 Task: Open a blank worksheet and write heading  SpendSmartAdd Dates in a column and its values below  '2023-05-01, 2023-05-03, 2023-05-05, 2023-05-10, 2023-05-15, 2023-05-20, 2023-05-25 & 2023-05-31'Add Categories in next column and its values below  Groceries, Dining Out, Transportation, Entertainment, Shopping, Utilities, Health & Miscellaneous. Add Descriptions in next column and its values below  Supermarket, Restaurant, Public Transport, Movie Tickets, Clothing Store, Internet Bill, Pharmacy & Online PurchaseAdd Amountin next column and its values below  $50, $30, $10, $20, $100, $60, $40 & $50Save page BankStmts reviewbook
Action: Mouse moved to (17, 23)
Screenshot: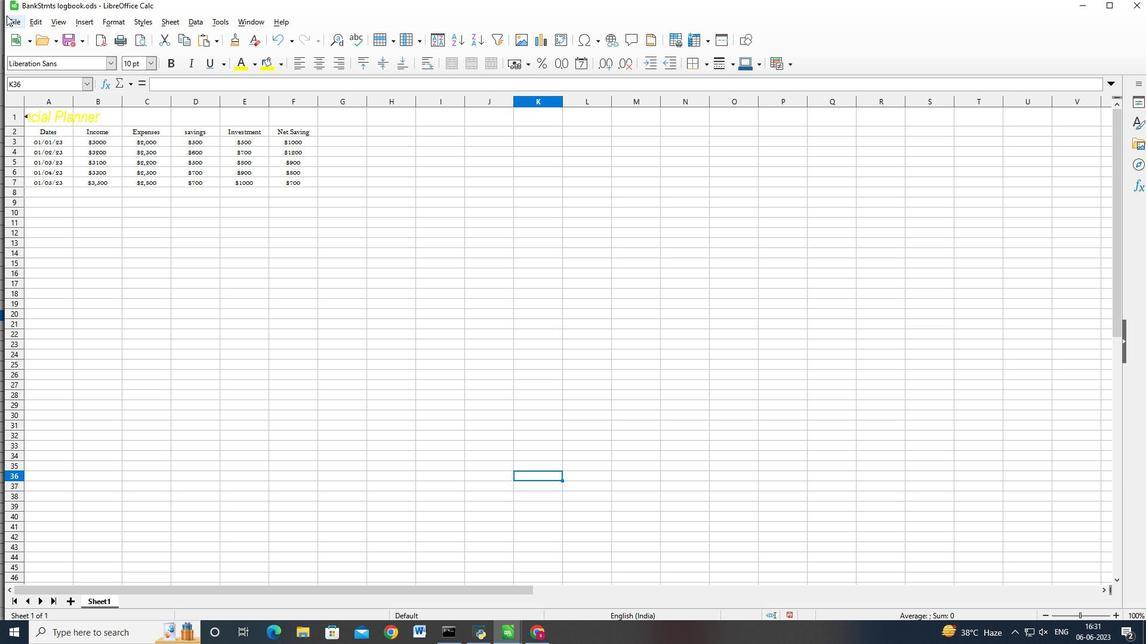 
Action: Mouse pressed left at (17, 23)
Screenshot: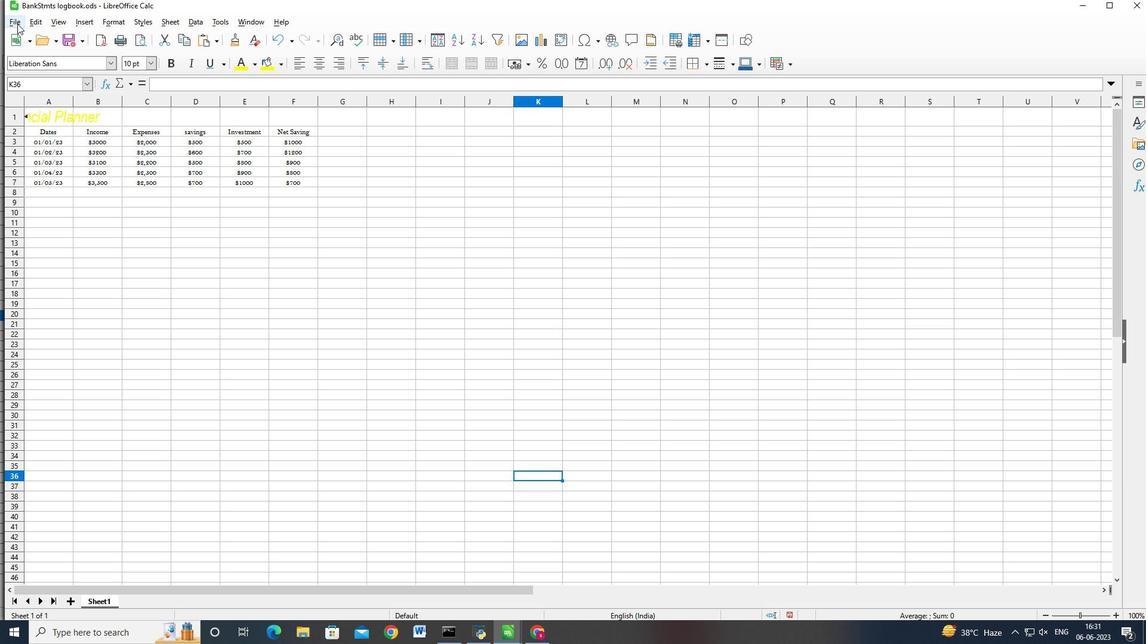 
Action: Mouse moved to (142, 48)
Screenshot: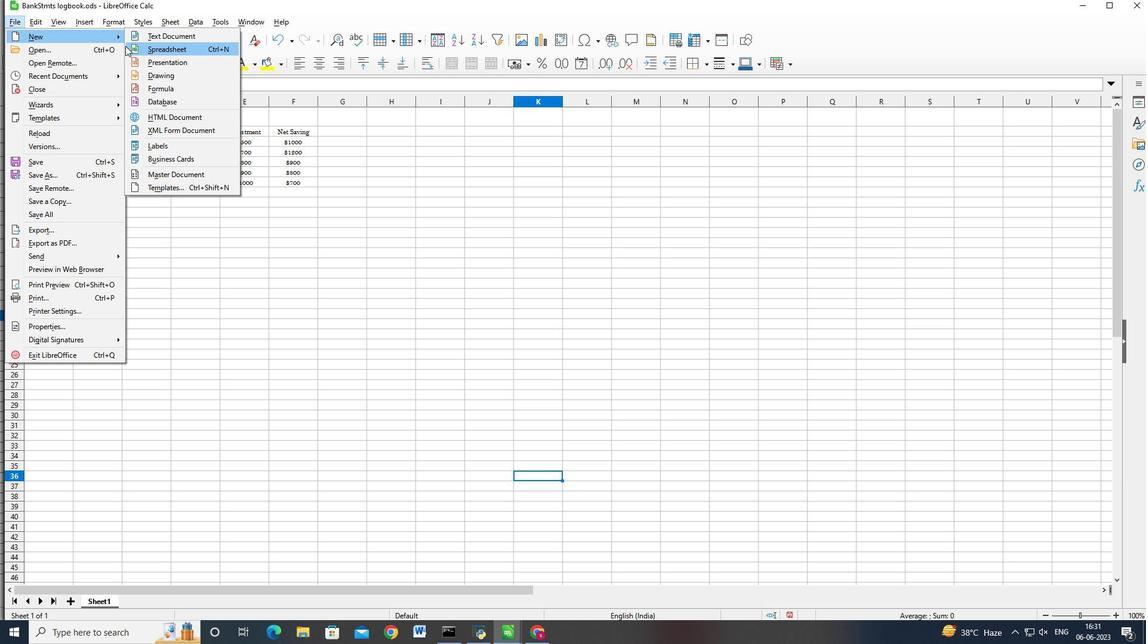 
Action: Mouse pressed left at (142, 48)
Screenshot: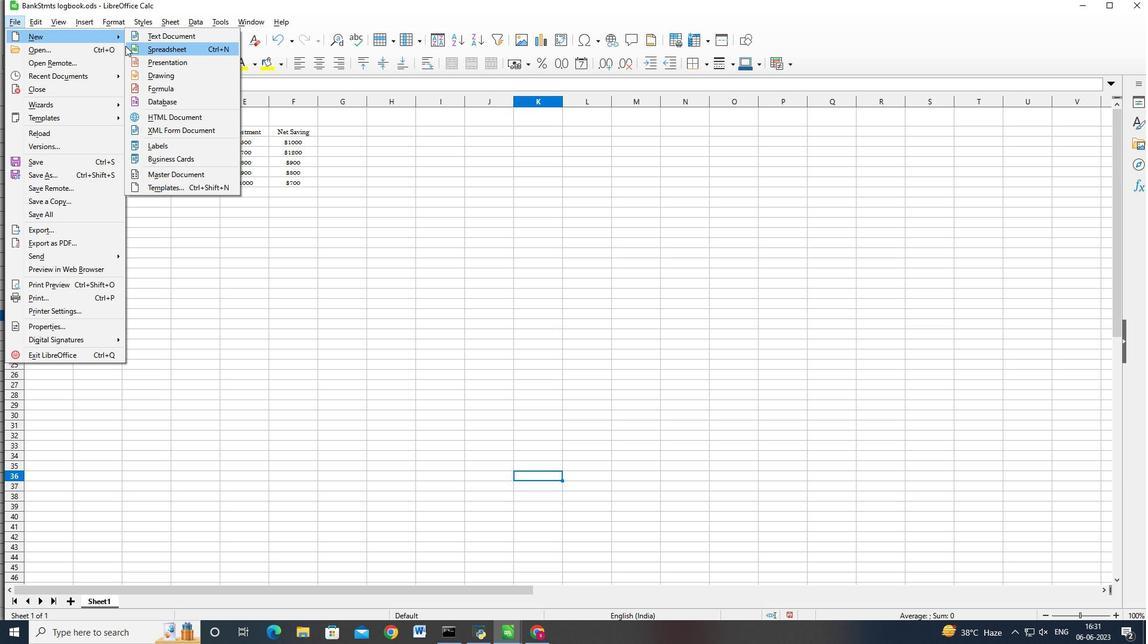 
Action: Mouse moved to (204, 117)
Screenshot: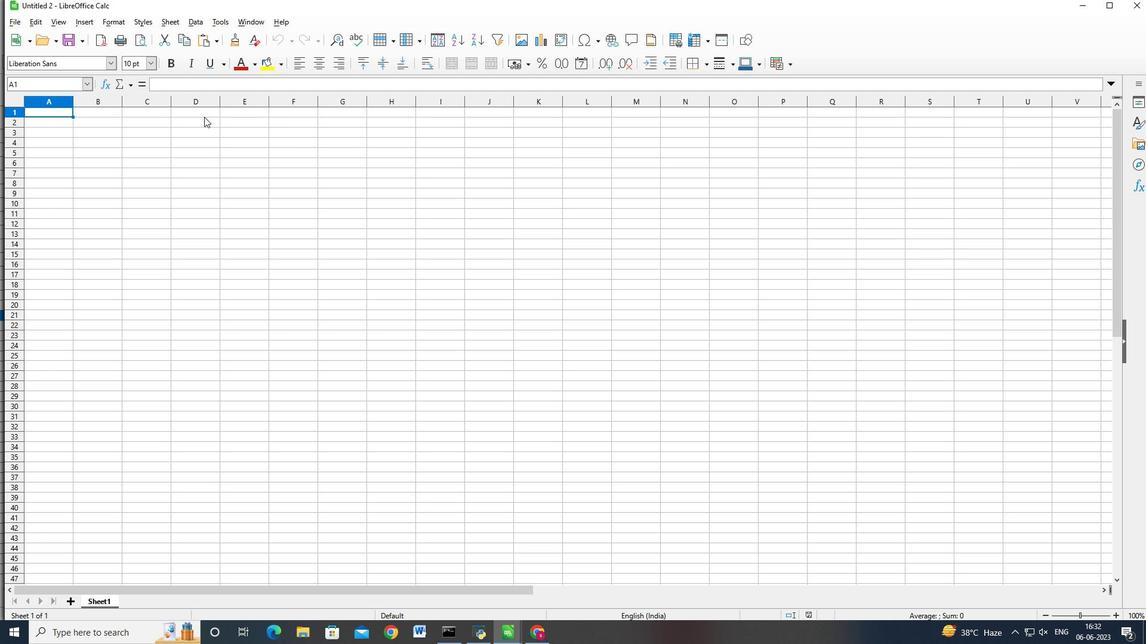 
Action: Key pressed <Key.shift>Spends<Key.backspace><Key.shift_r>Smart<Key.enter><Key.backspace>
Screenshot: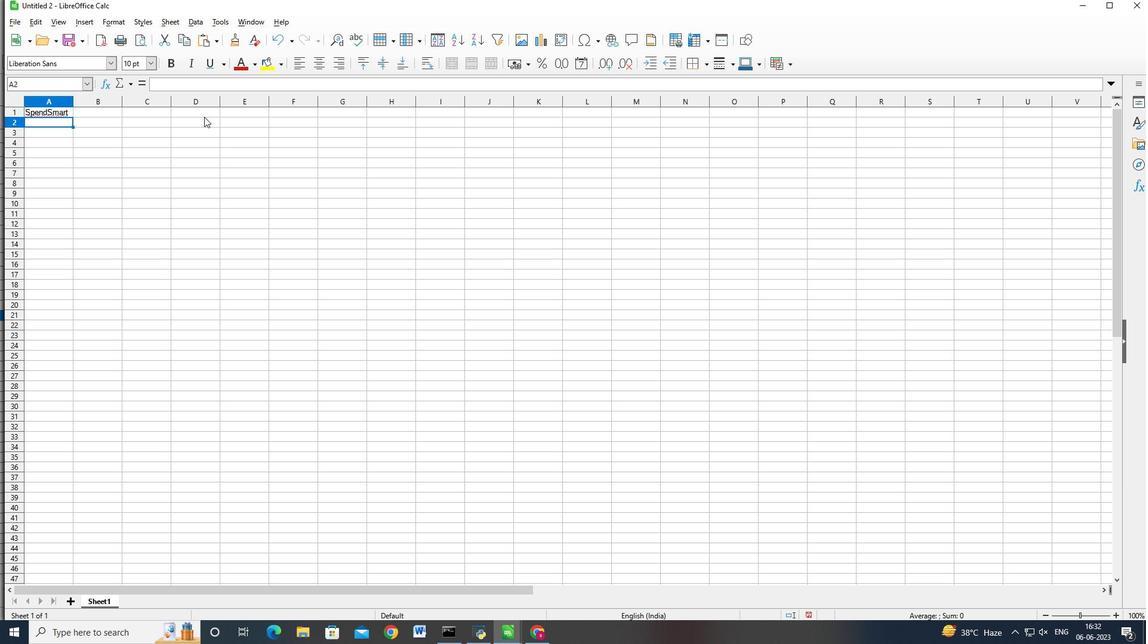
Action: Mouse moved to (654, 247)
Screenshot: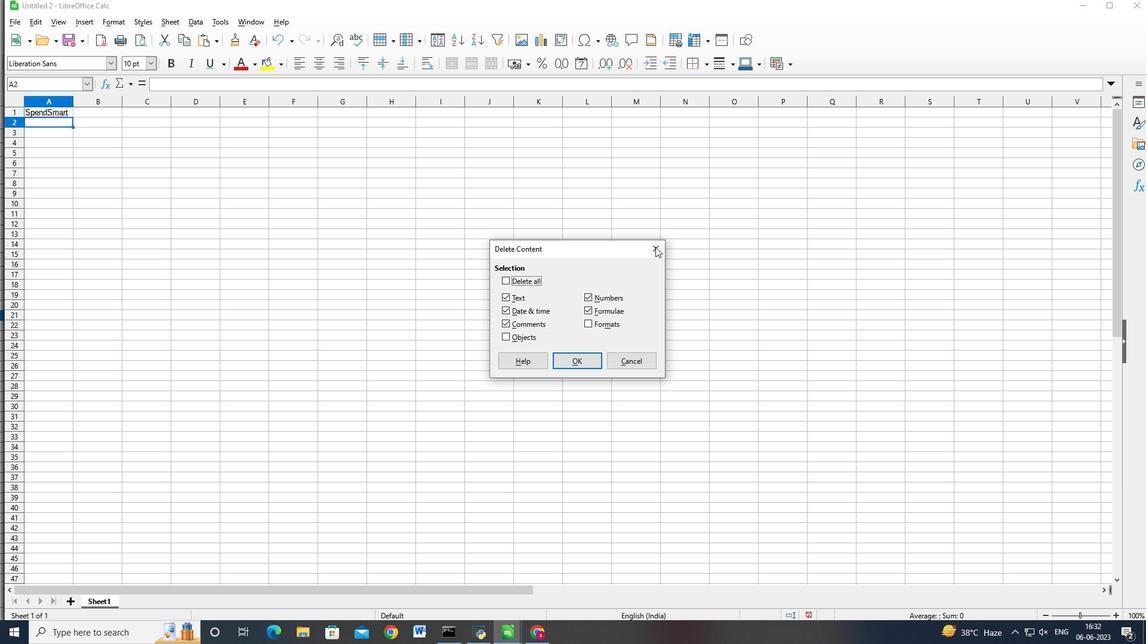 
Action: Mouse pressed left at (654, 247)
Screenshot: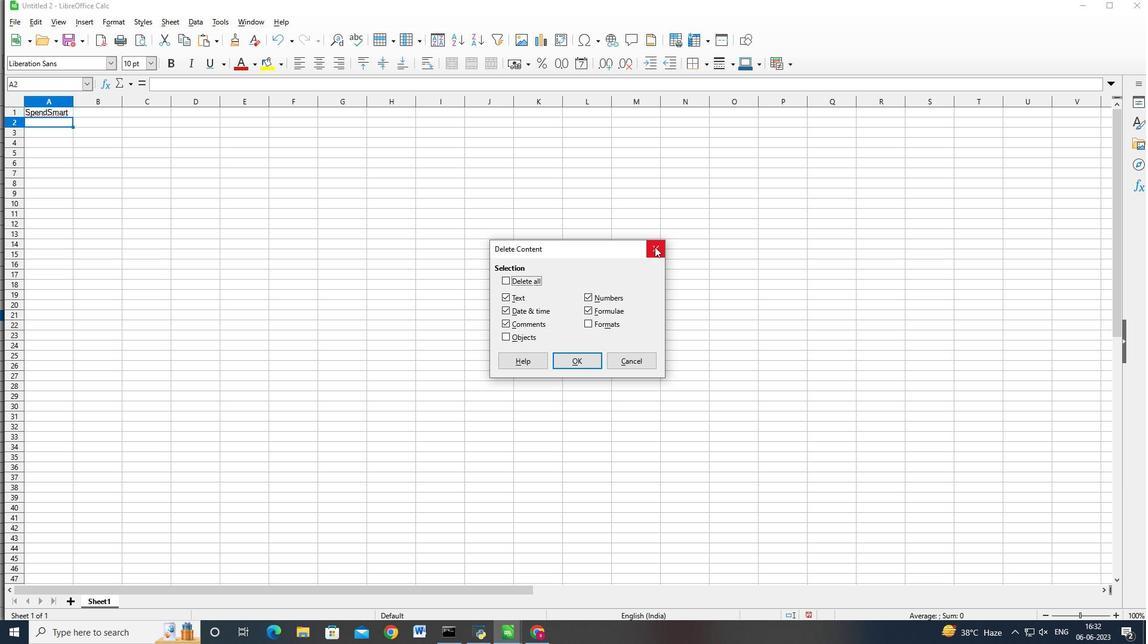 
Action: Mouse moved to (57, 135)
Screenshot: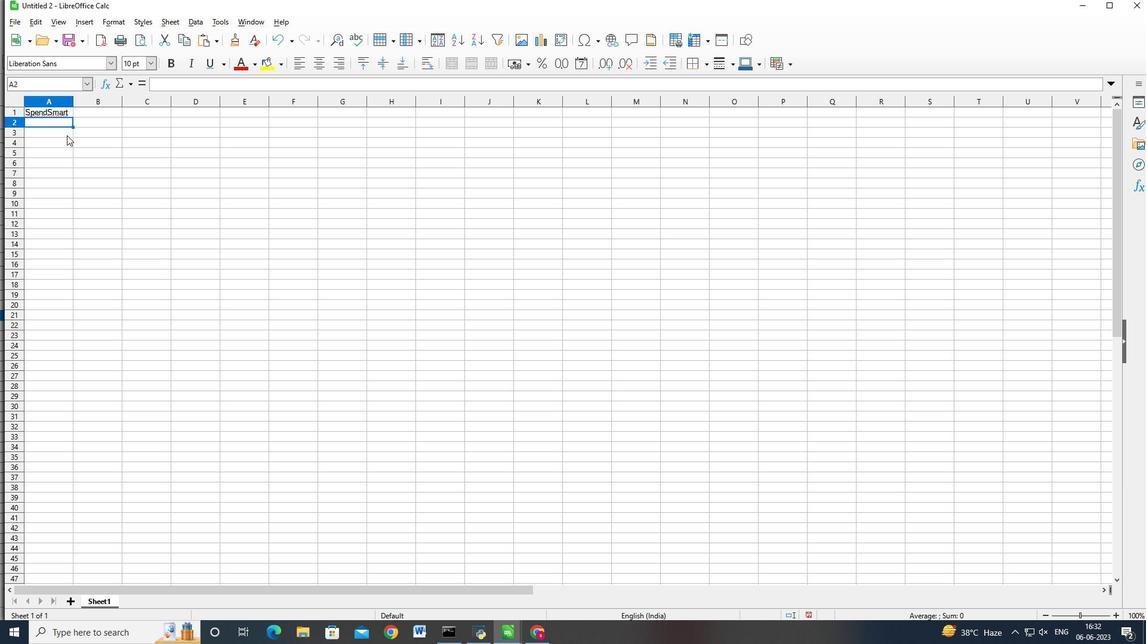 
Action: Key pressed <Key.shift_r>Dates<Key.enter>2023-05-01<Key.enter>2023-05-03<Key.enter>2023-05-05<Key.enter>2023-051<Key.backspace>0<Key.backspace>-10<Key.enter>2023-05-15<Key.enter>2023-05-20<Key.enter>2023-05-25<Key.enter>2023-05-31<Key.tab><Key.up><Key.up><Key.up><Key.up><Key.up><Key.up><Key.up><Key.up><Key.up><Key.up><Key.up><Key.up><Key.up><Key.down><Key.shift_r>Categorei<Key.backspace><Key.backspace>ies<Key.enter><Key.shift>D<Key.backspace><Key.shift>Groceries<Key.enter><Key.shift><Key.shift><Key.shift><Key.shift><Key.shift><Key.shift><Key.shift><Key.shift><Key.shift><Key.shift><Key.shift><Key.shift><Key.shift>Dining<Key.space><Key.shift>Out<Key.enter><Key.shift>Transportation<Key.enter><Key.shift_r>Entertainment<Key.enter><Key.shift_r>Shopping<Key.enter><Key.shift>Utilities<Key.enter><Key.shift>Health<Key.enter><Key.shift>Miscellaneous<Key.right><Key.up><Key.up><Key.up><Key.up><Key.up><Key.up><Key.up><Key.up><Key.shift_r>Descriptions<Key.enter><Key.shift_r>Supermarket<Key.enter><Key.shift_r>Restaurn<Key.backspace>ant<Key.enter><Key.shift>Public<Key.space><Key.shift>Transport<Key.enter><Key.shift>Moview<Key.backspace><Key.space><Key.shift>Tickets<Key.enter><Key.shift>Clothing<Key.space><Key.shift_r>Store<Key.enter><Key.shift>Internte<Key.backspace><Key.backspace>et<Key.space><Key.shift>Bill<Key.enter><Key.shift><Key.shift><Key.shift><Key.shift><Key.shift>Phara<Key.backspace>macy<Key.enter><Key.shift>Online<Key.space><Key.shift>Purchase<Key.right><Key.up><Key.up><Key.up><Key.up><Key.up><Key.up><Key.up><Key.up><Key.shift_r>Amount<Key.enter><Key.shift_r>$50<Key.enter><Key.shift_r><Key.shift_r><Key.shift_r><Key.shift_r>$30<Key.enter><Key.shift_r><Key.shift_r>$19<Key.enter><Key.up>
Screenshot: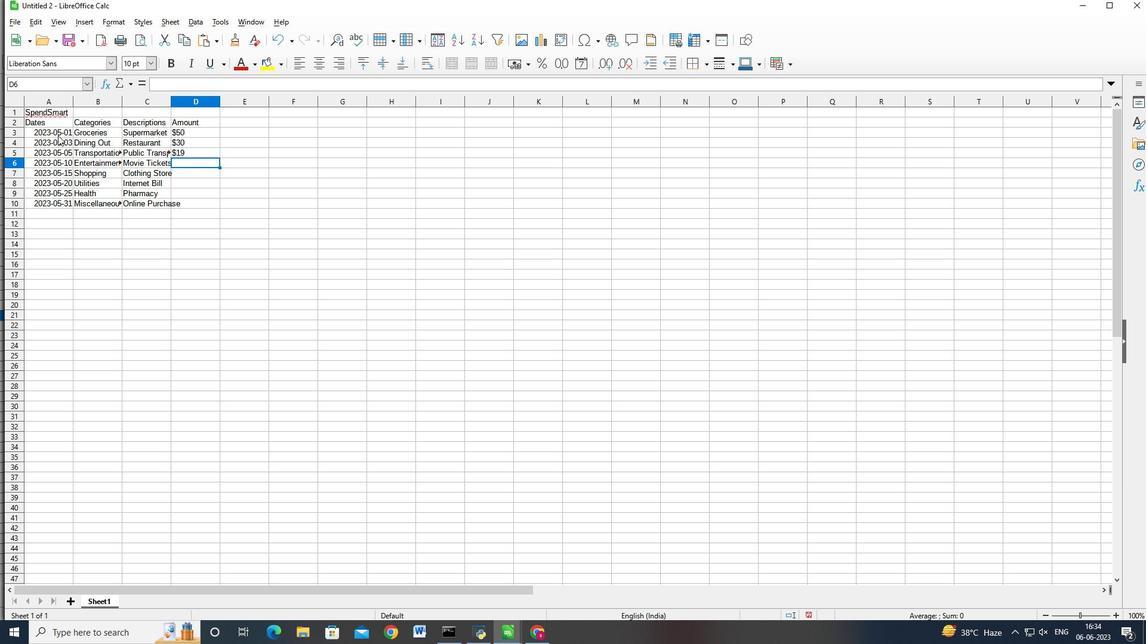 
Action: Mouse moved to (176, 80)
Screenshot: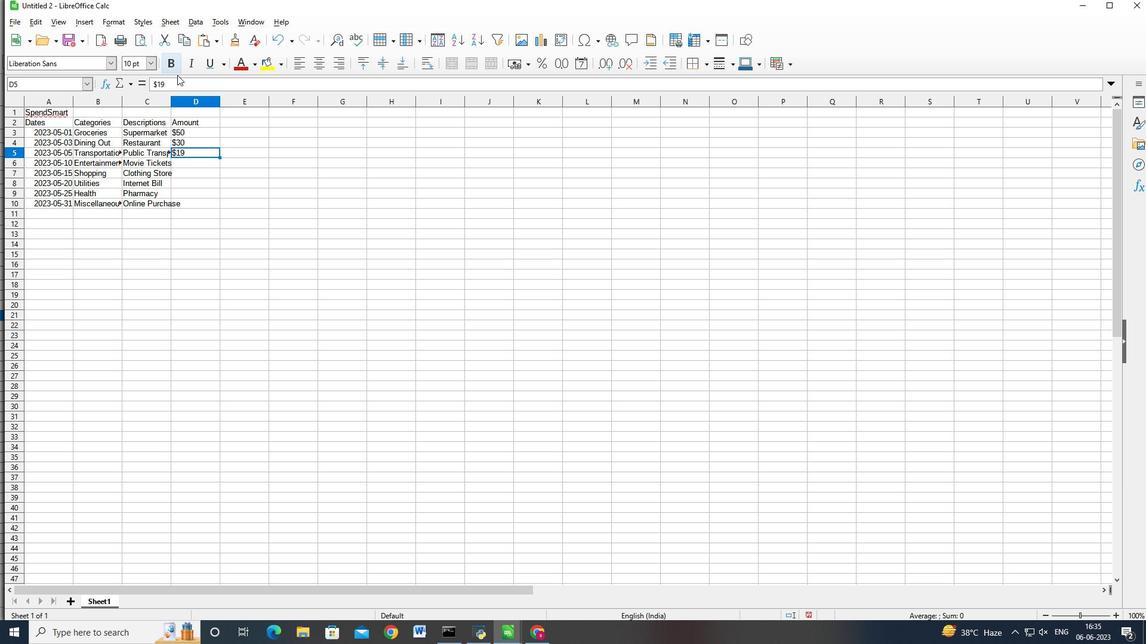 
Action: Mouse pressed left at (176, 80)
Screenshot: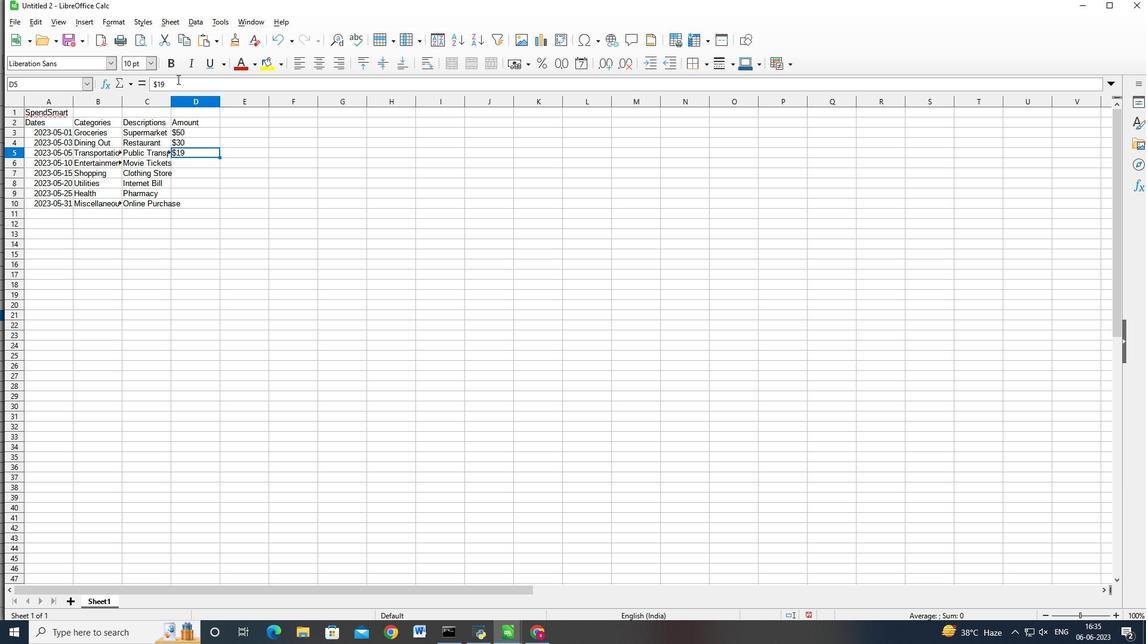
Action: Key pressed <Key.backspace>0<Key.enter><Key.shift_r>$20<Key.enter><Key.shift_r>$100<Key.enter><Key.shift_r>$60<Key.enter><Key.enter><Key.up><Key.shift_r>$40<Key.enter><Key.shift_r>$50
Screenshot: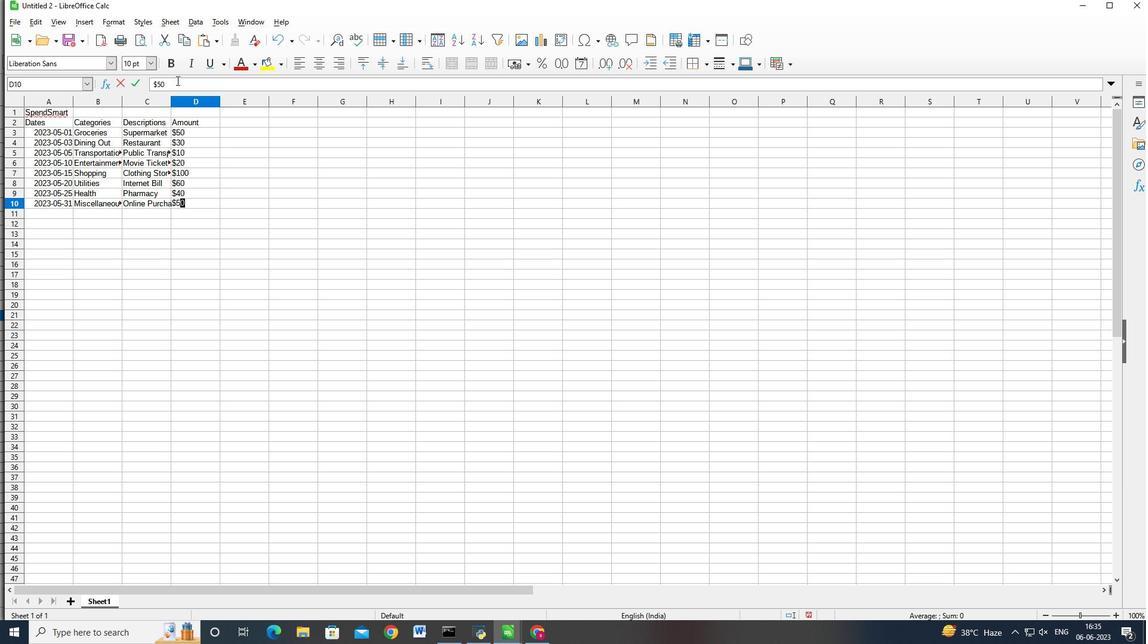 
Action: Mouse moved to (16, 25)
Screenshot: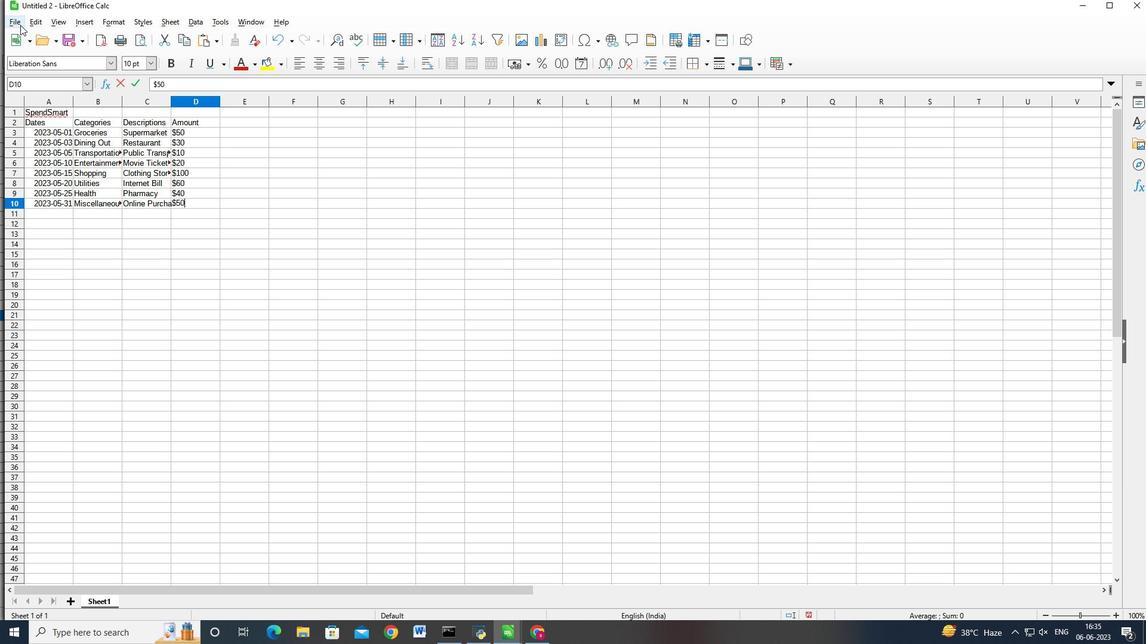 
Action: Mouse pressed left at (16, 25)
Screenshot: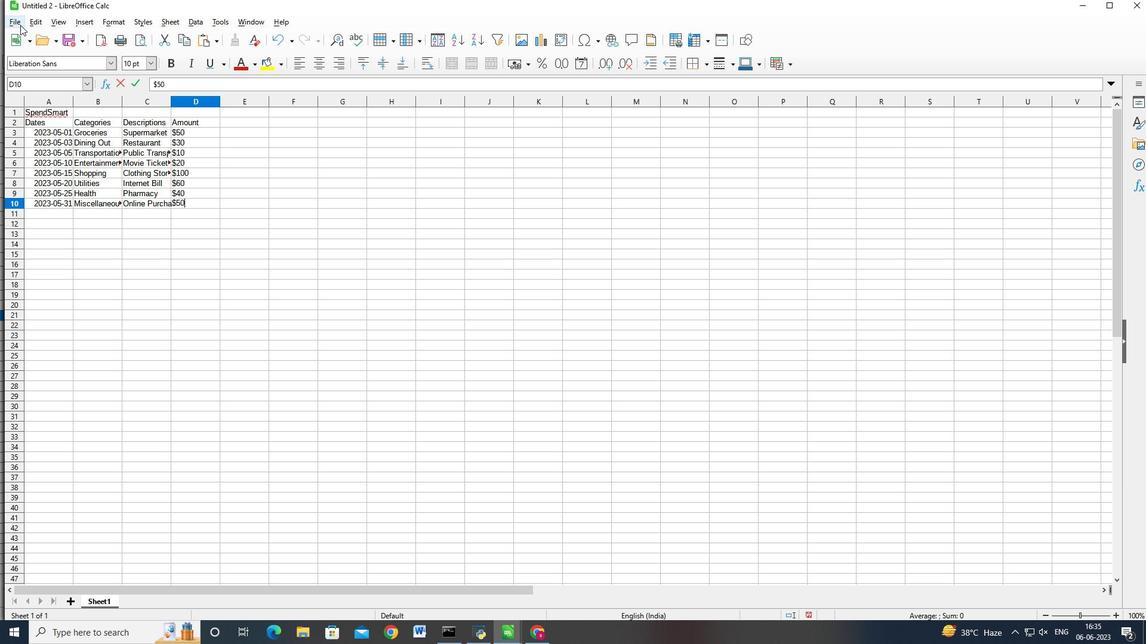 
Action: Mouse moved to (34, 168)
Screenshot: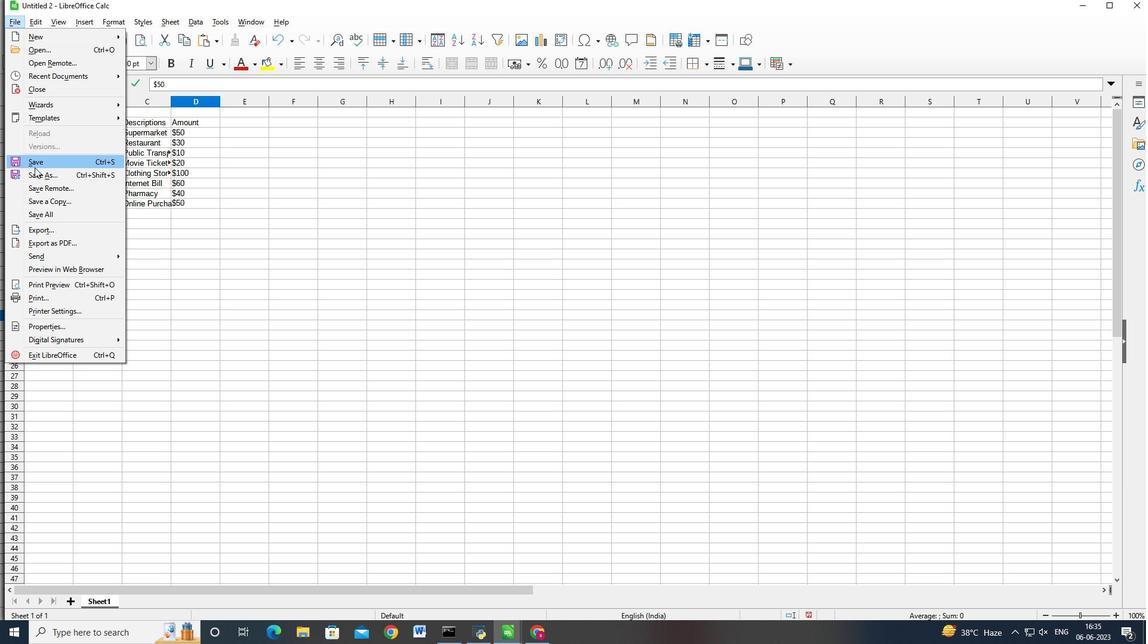 
Action: Mouse pressed left at (34, 168)
Screenshot: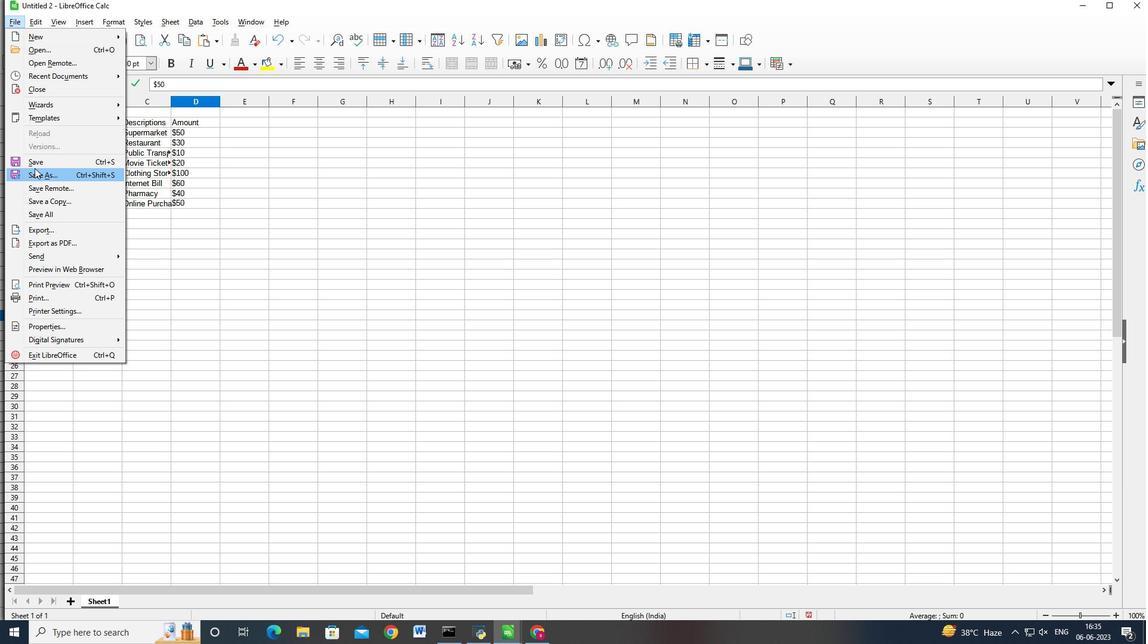 
Action: Mouse moved to (259, 309)
Screenshot: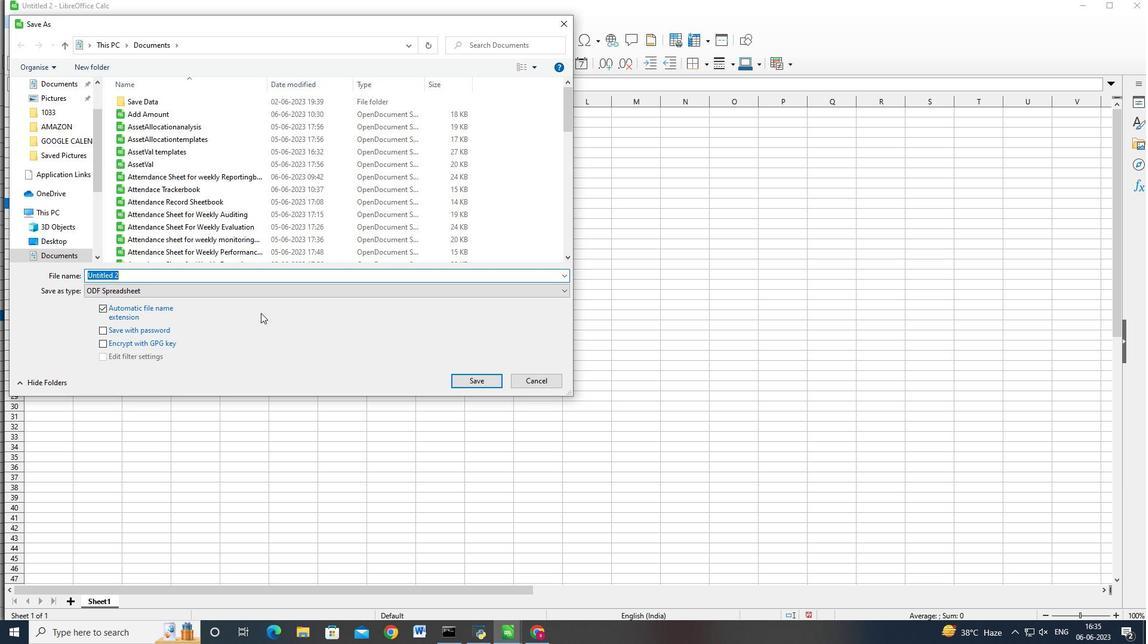 
Action: Key pressed <Key.backspace><Key.shift>Bank<Key.shift_r>Stmts<Key.left><Key.left><Key.left>
Screenshot: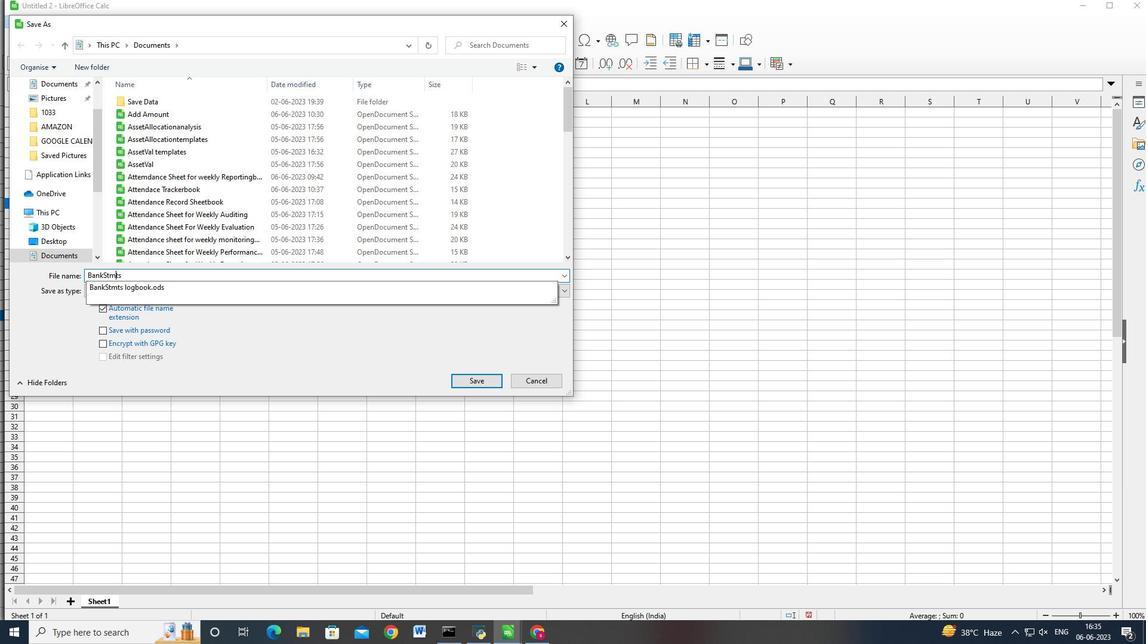 
Action: Mouse moved to (489, 390)
Screenshot: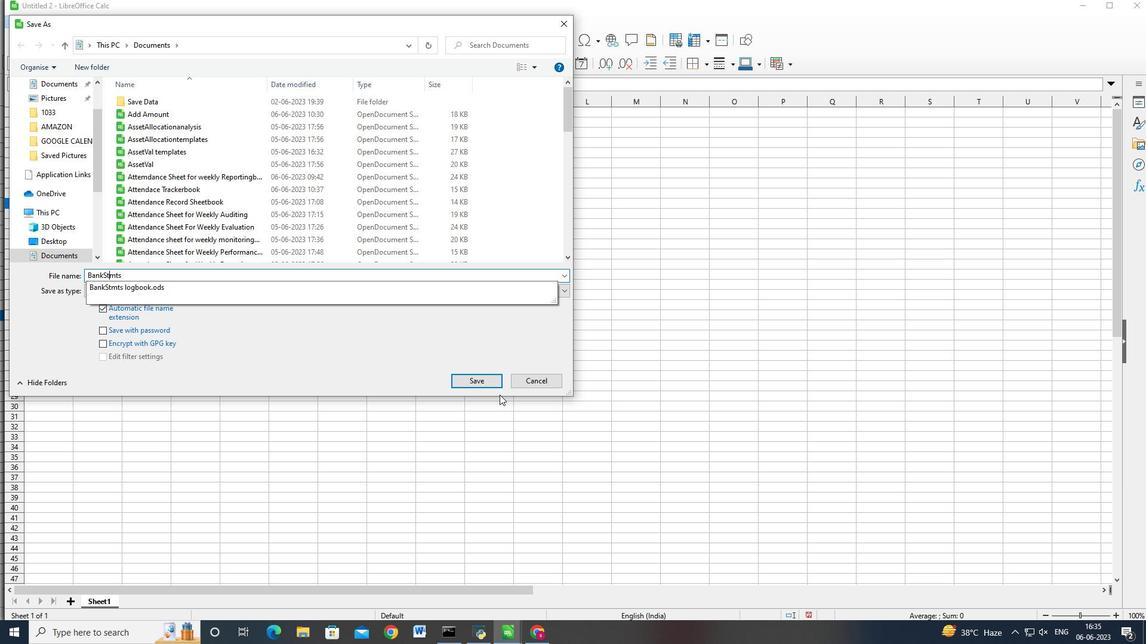 
Action: Mouse pressed left at (489, 390)
Screenshot: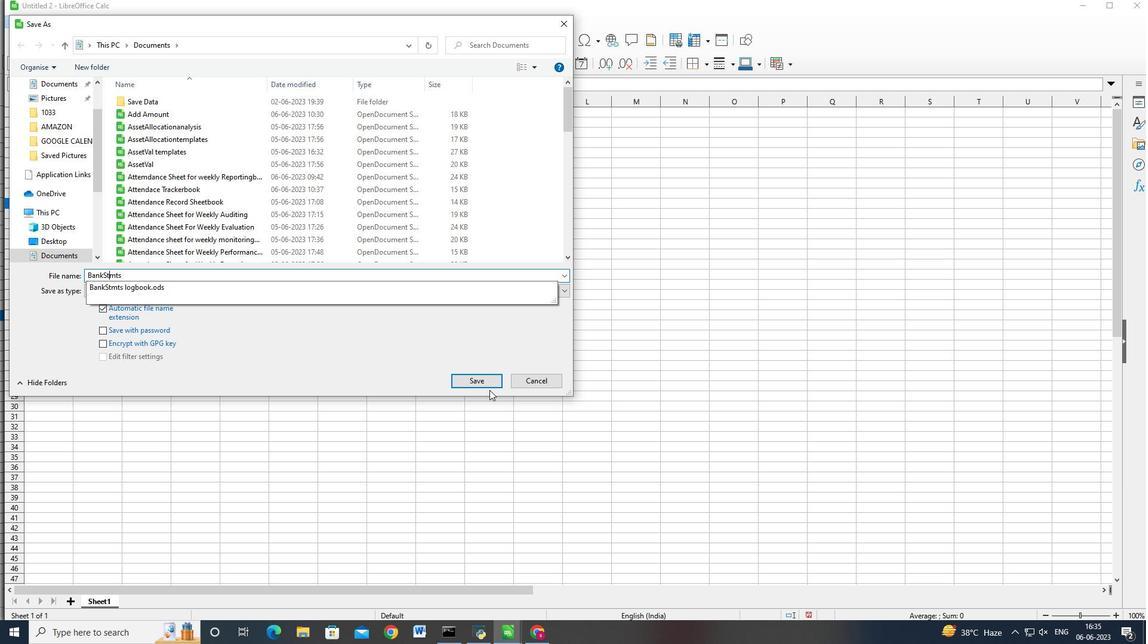
Action: Mouse moved to (484, 378)
Screenshot: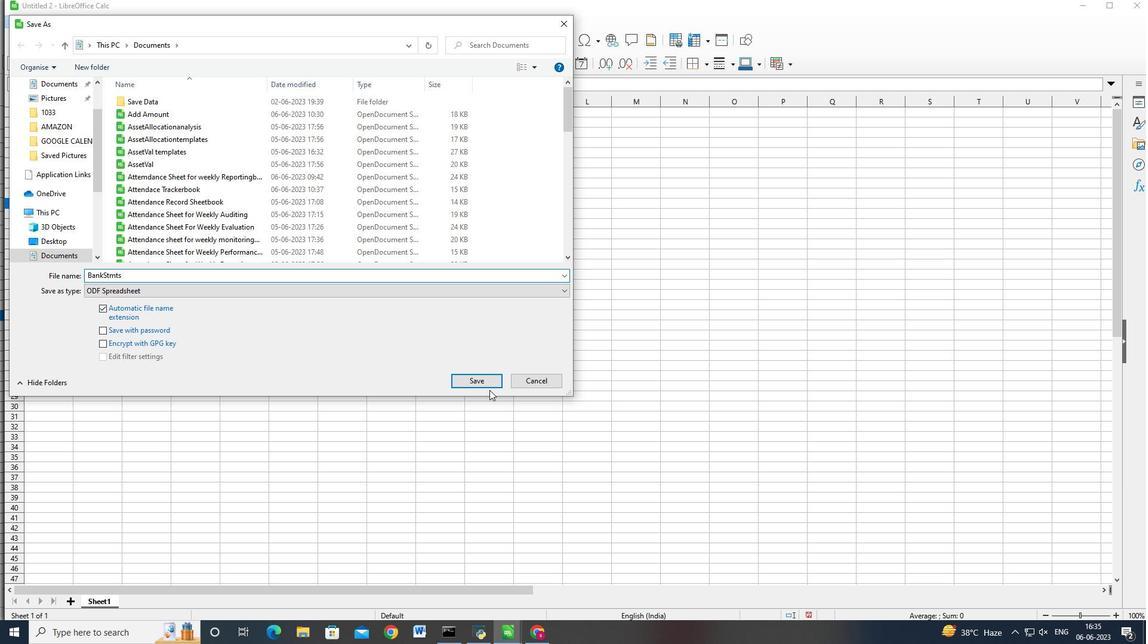 
Action: Mouse pressed left at (484, 378)
Screenshot: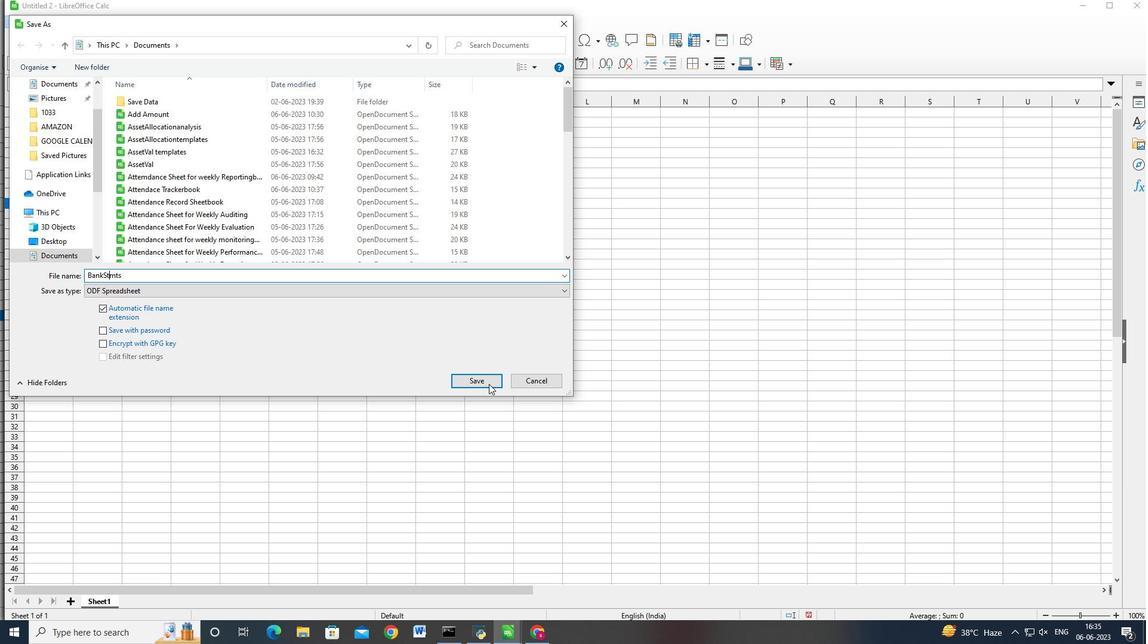 
Action: Mouse moved to (706, 340)
Screenshot: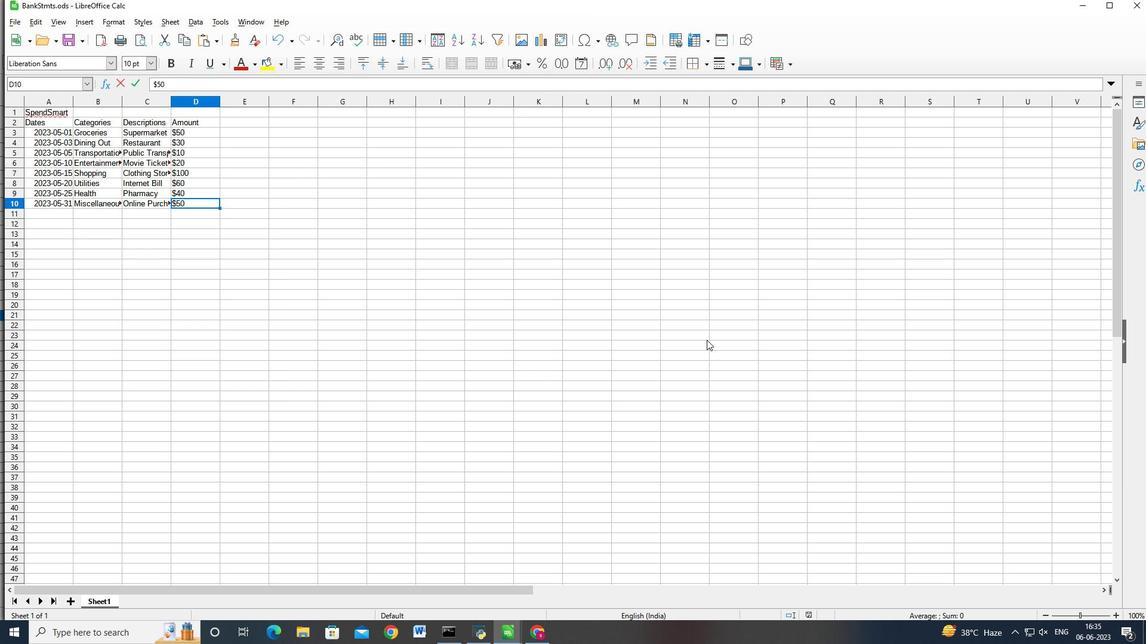 
